 Task: Enable the video filter "Posterize video filter" in the video filter module.
Action: Mouse moved to (114, 14)
Screenshot: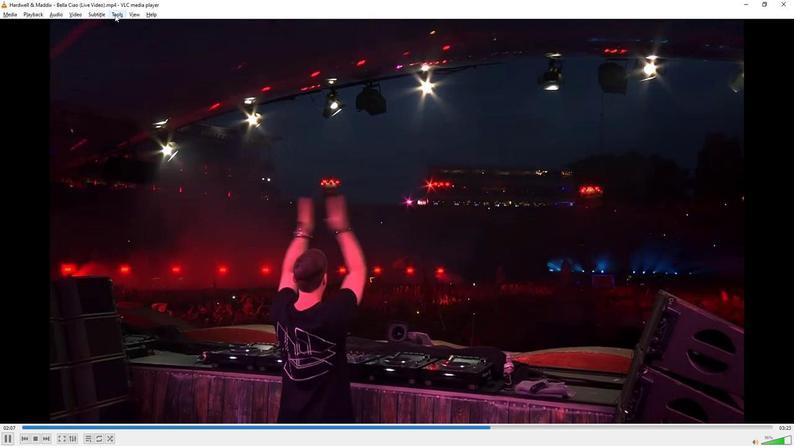 
Action: Mouse pressed left at (114, 14)
Screenshot: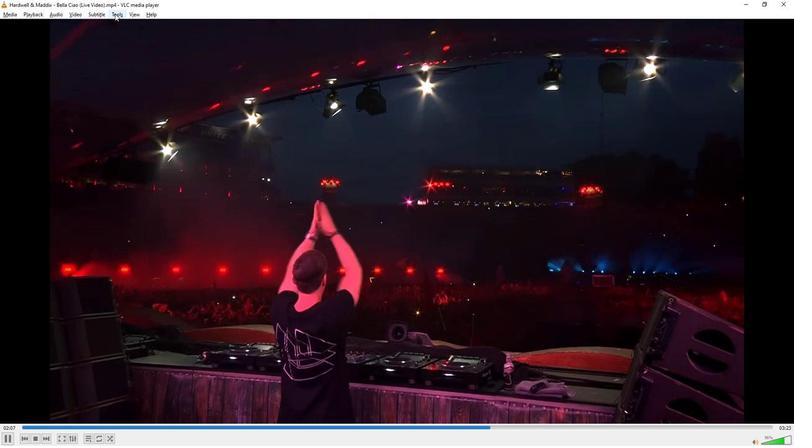 
Action: Mouse moved to (139, 111)
Screenshot: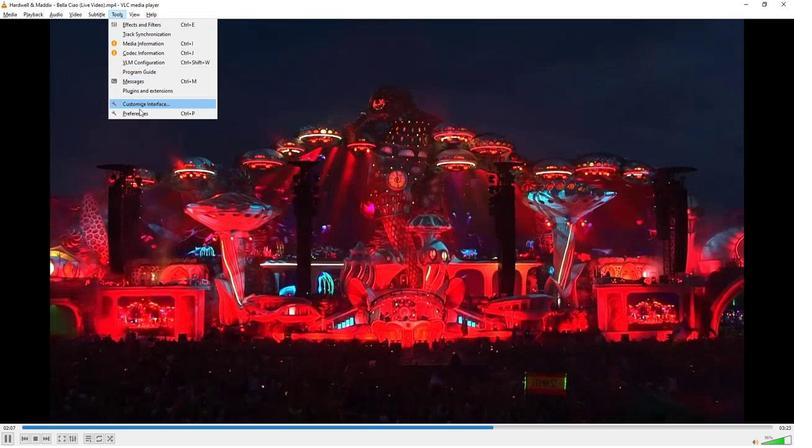 
Action: Mouse pressed left at (139, 111)
Screenshot: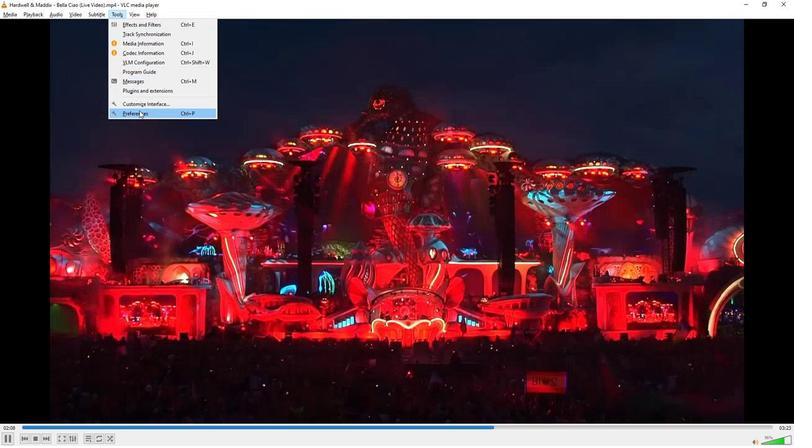
Action: Mouse moved to (175, 350)
Screenshot: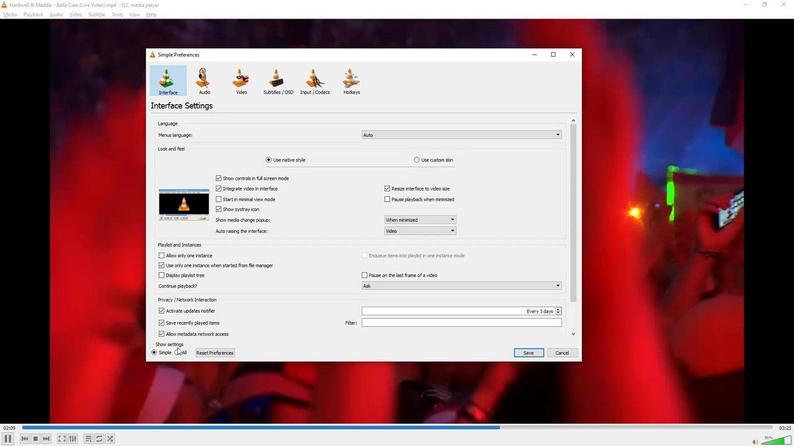 
Action: Mouse pressed left at (175, 350)
Screenshot: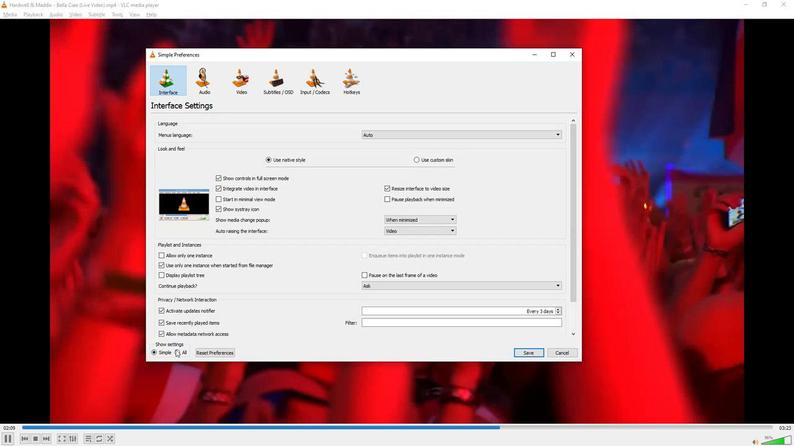 
Action: Mouse moved to (186, 315)
Screenshot: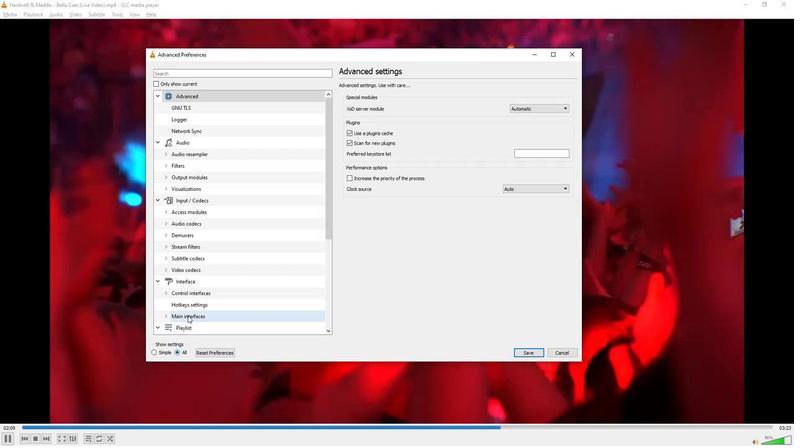 
Action: Mouse scrolled (186, 315) with delta (0, 0)
Screenshot: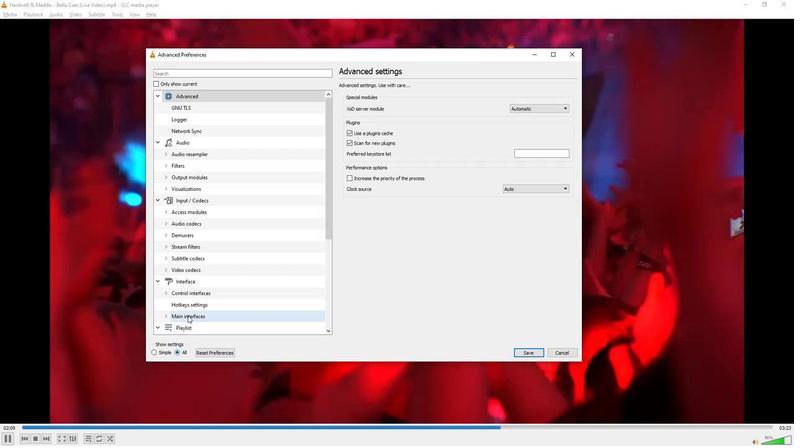 
Action: Mouse moved to (185, 315)
Screenshot: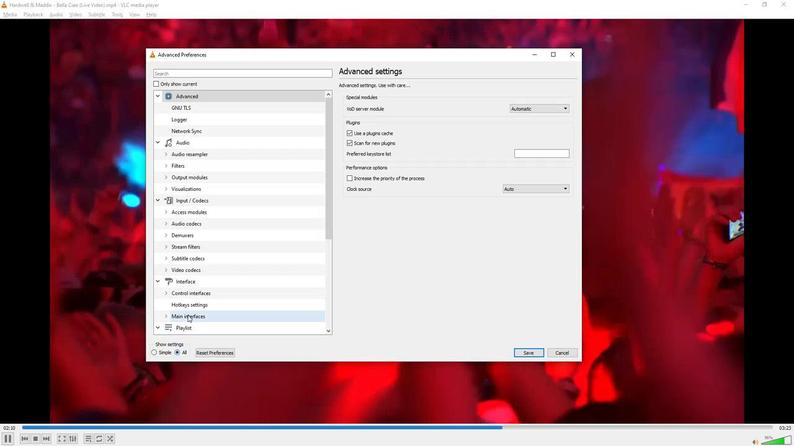 
Action: Mouse scrolled (185, 315) with delta (0, 0)
Screenshot: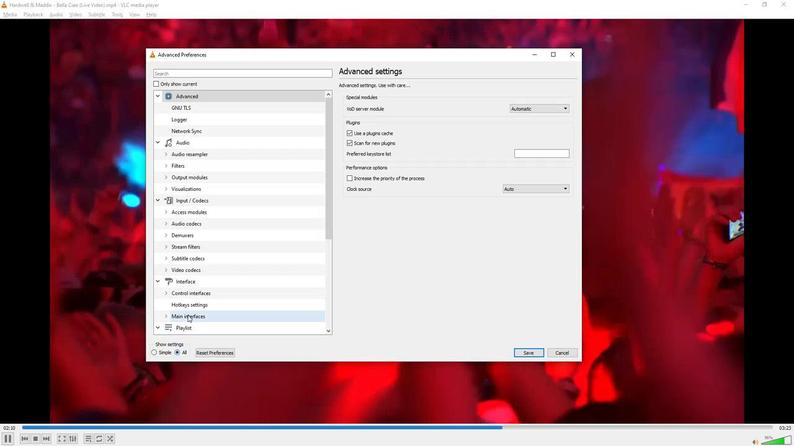 
Action: Mouse moved to (185, 315)
Screenshot: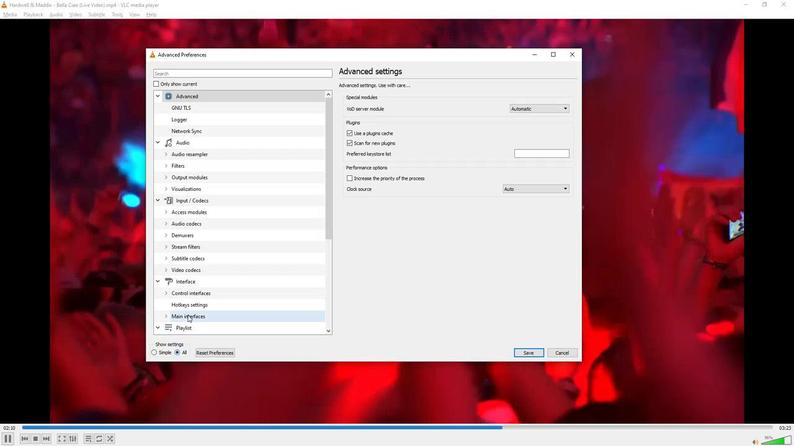 
Action: Mouse scrolled (185, 315) with delta (0, 0)
Screenshot: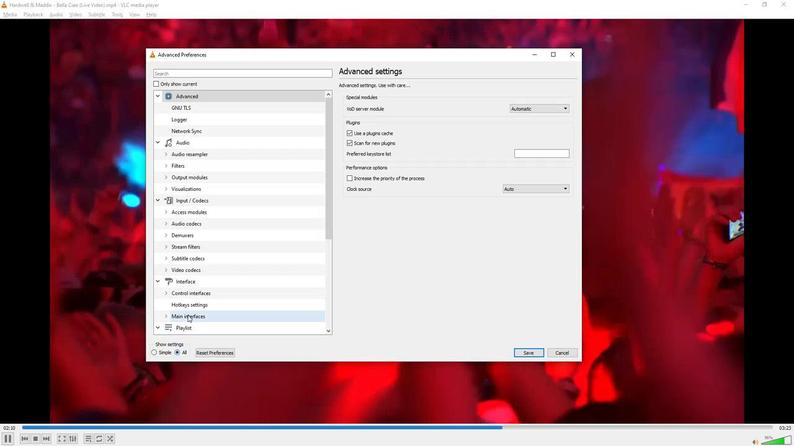 
Action: Mouse moved to (185, 315)
Screenshot: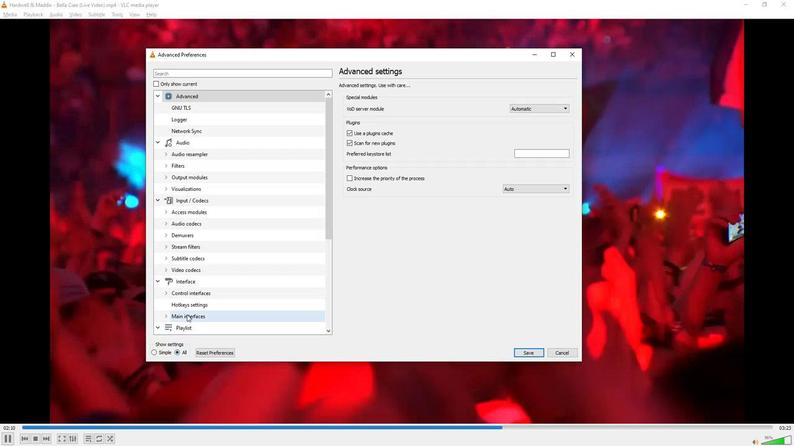 
Action: Mouse scrolled (185, 314) with delta (0, 0)
Screenshot: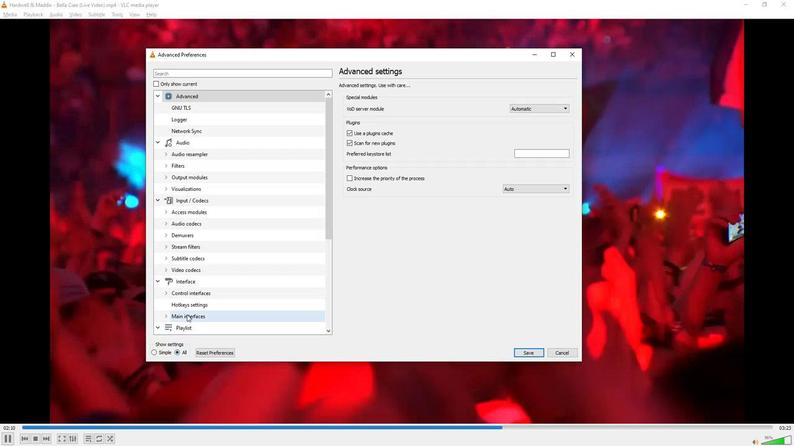 
Action: Mouse moved to (184, 315)
Screenshot: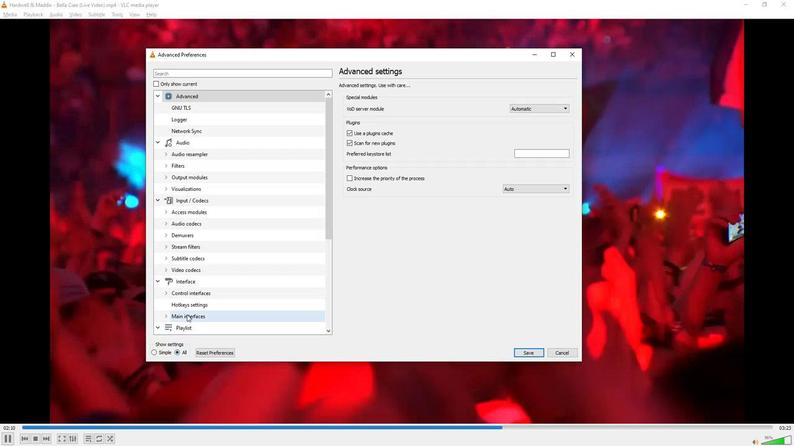
Action: Mouse scrolled (184, 314) with delta (0, 0)
Screenshot: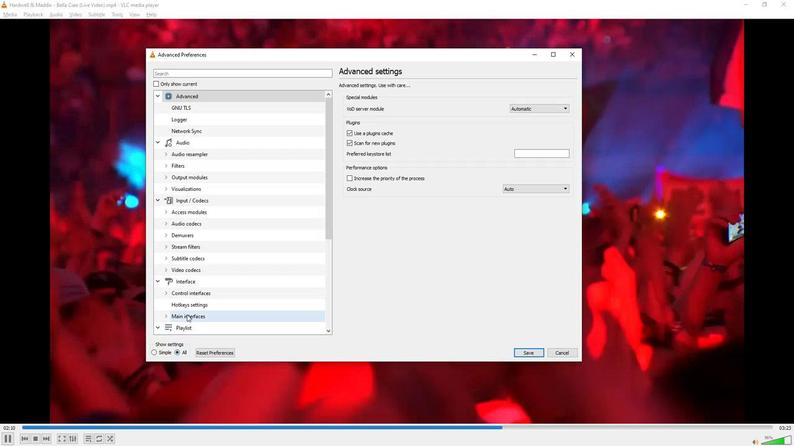 
Action: Mouse moved to (184, 314)
Screenshot: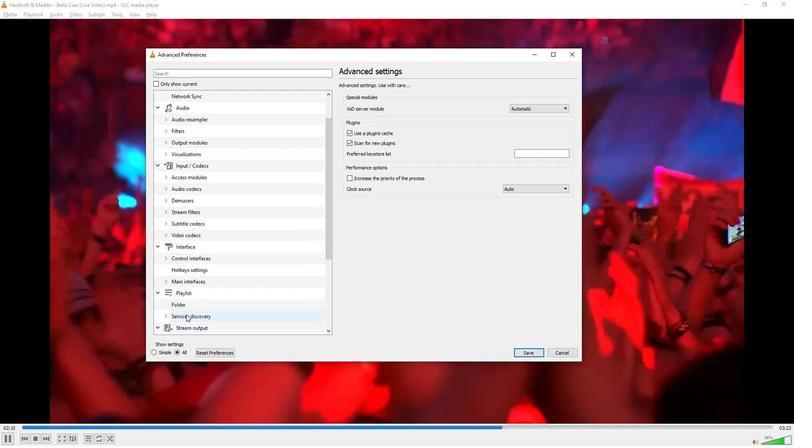 
Action: Mouse scrolled (184, 314) with delta (0, 0)
Screenshot: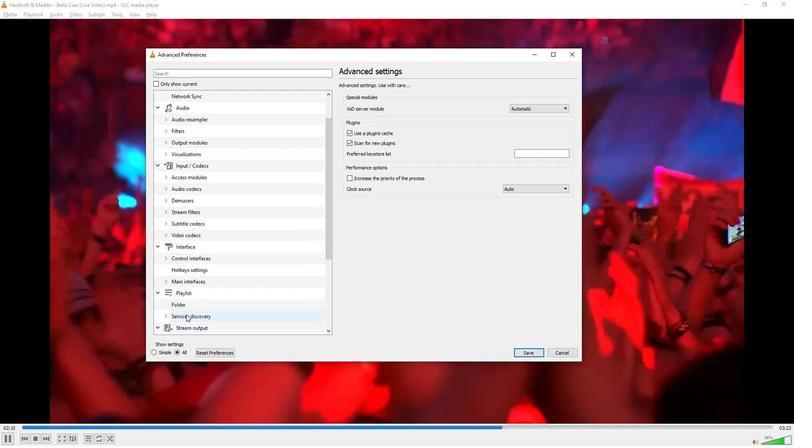 
Action: Mouse moved to (183, 314)
Screenshot: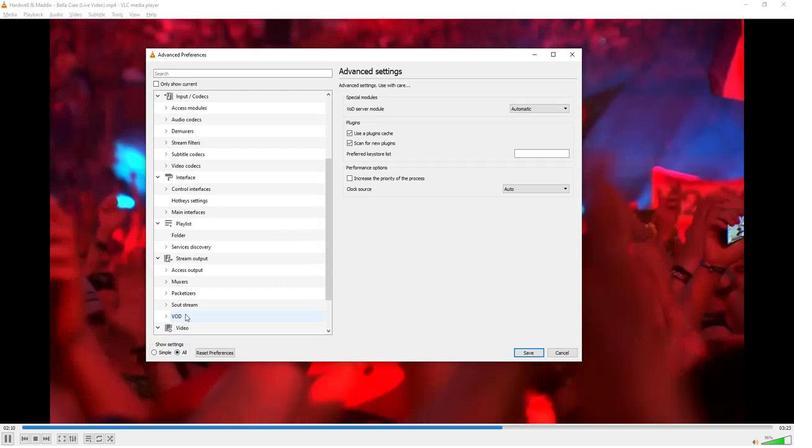 
Action: Mouse scrolled (183, 313) with delta (0, 0)
Screenshot: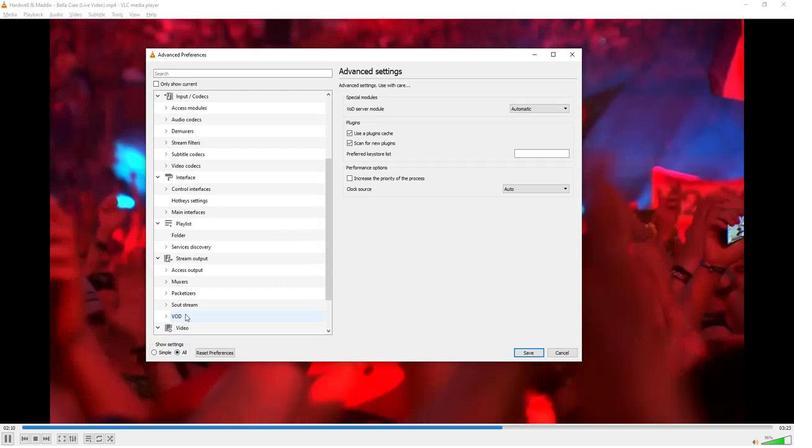 
Action: Mouse moved to (183, 313)
Screenshot: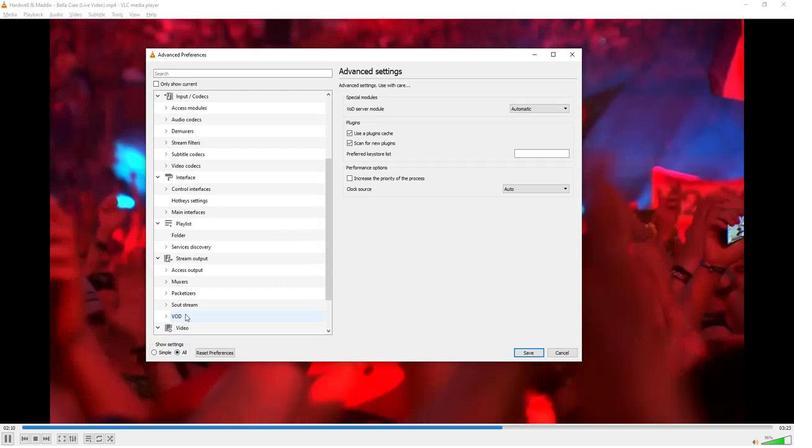 
Action: Mouse scrolled (183, 312) with delta (0, 0)
Screenshot: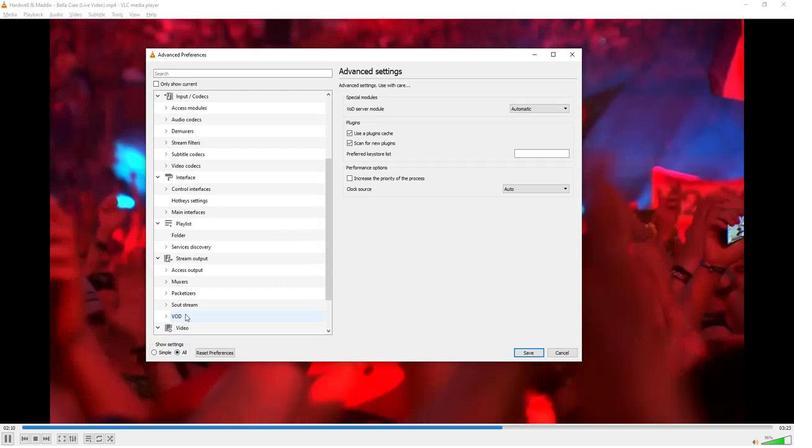 
Action: Mouse moved to (181, 296)
Screenshot: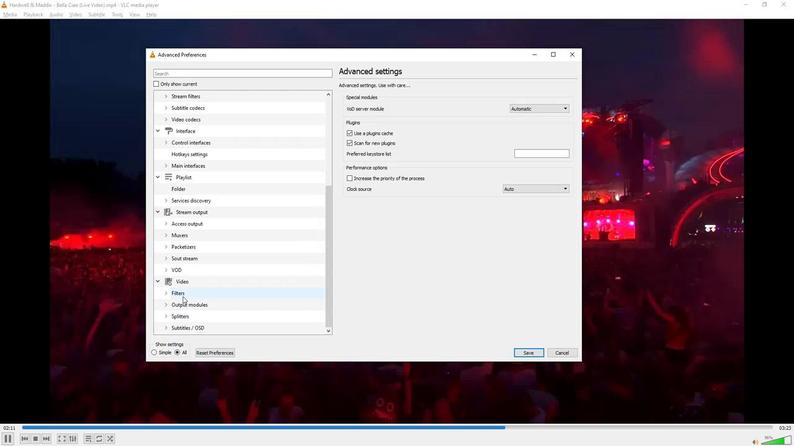
Action: Mouse pressed left at (181, 296)
Screenshot: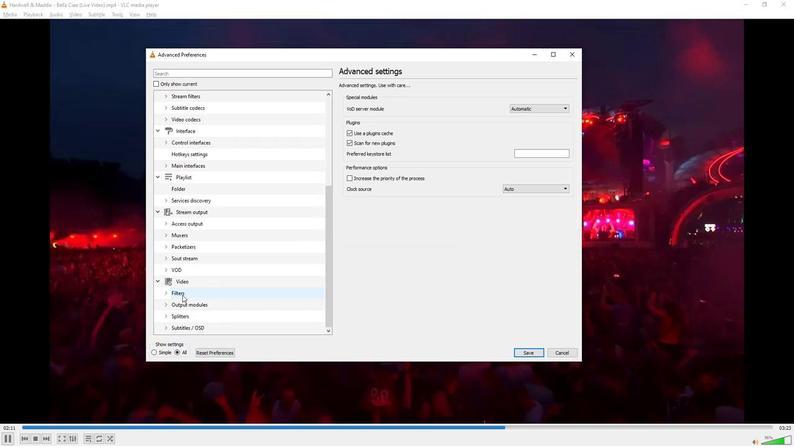 
Action: Mouse moved to (458, 158)
Screenshot: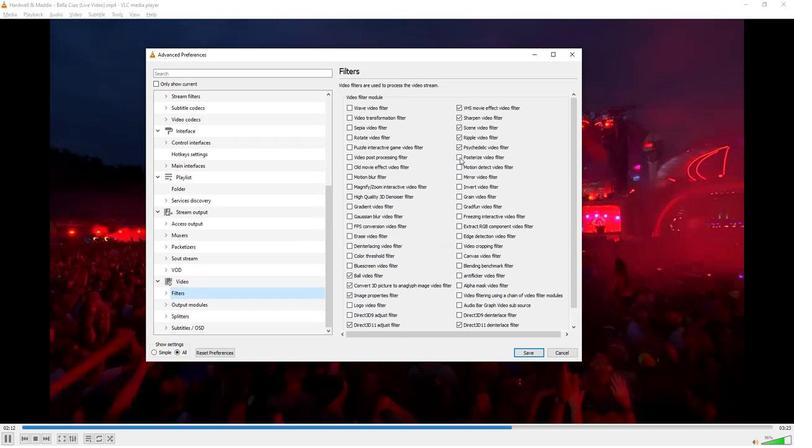 
Action: Mouse pressed left at (458, 158)
Screenshot: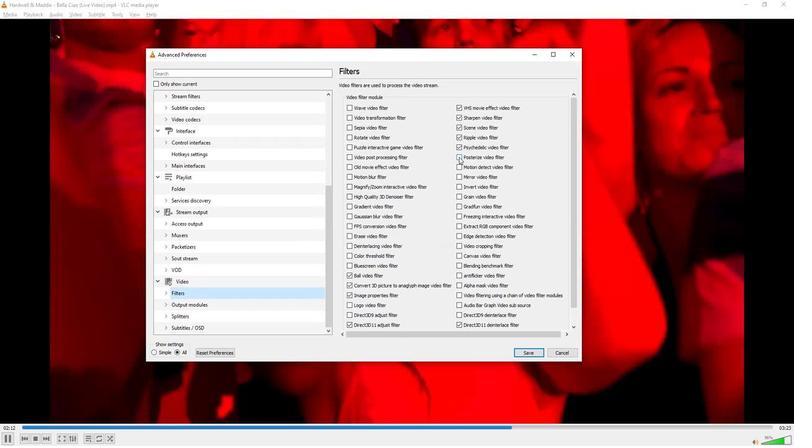 
Action: Mouse moved to (428, 184)
Screenshot: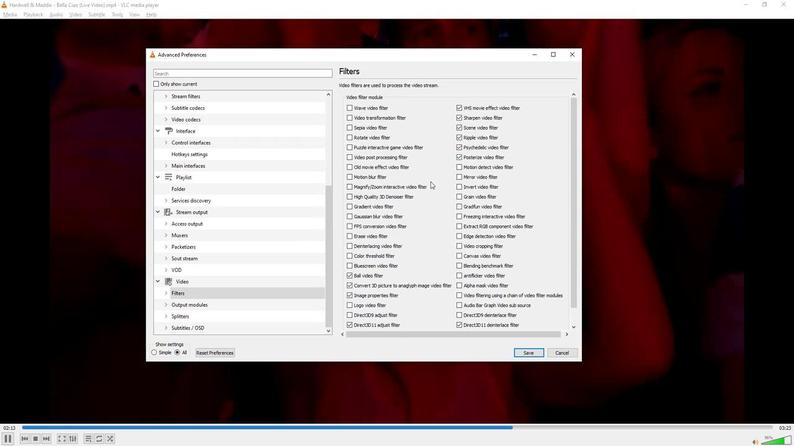 
